 Task: Add High Brew Mexican Vanilla Coffee to the cart.
Action: Mouse moved to (21, 132)
Screenshot: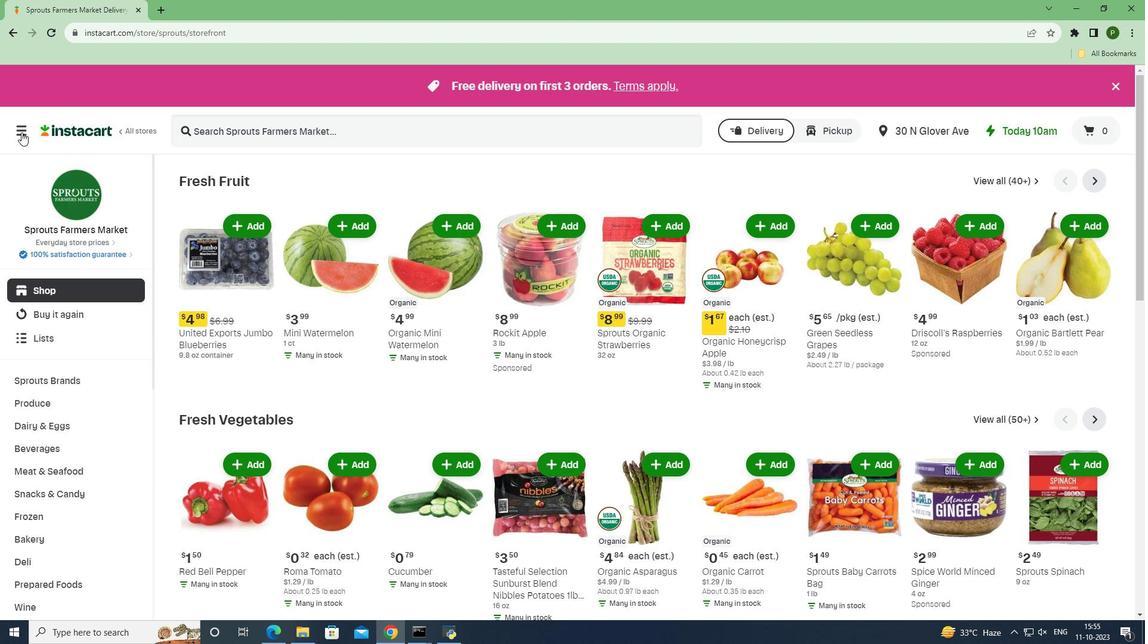 
Action: Mouse pressed left at (21, 132)
Screenshot: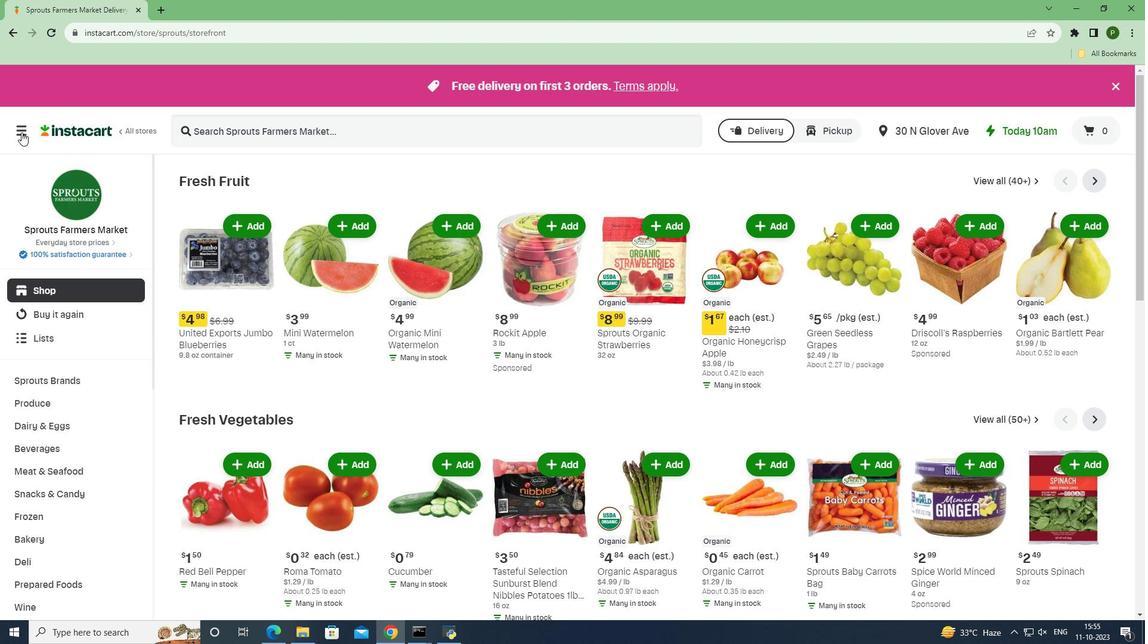
Action: Mouse moved to (53, 319)
Screenshot: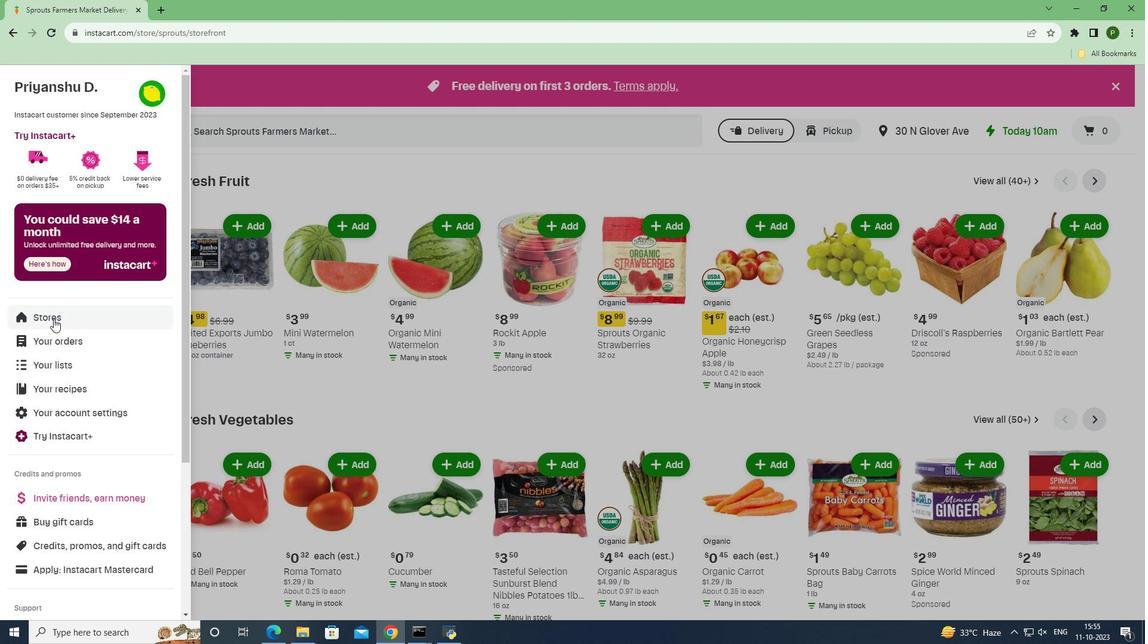
Action: Mouse pressed left at (53, 319)
Screenshot: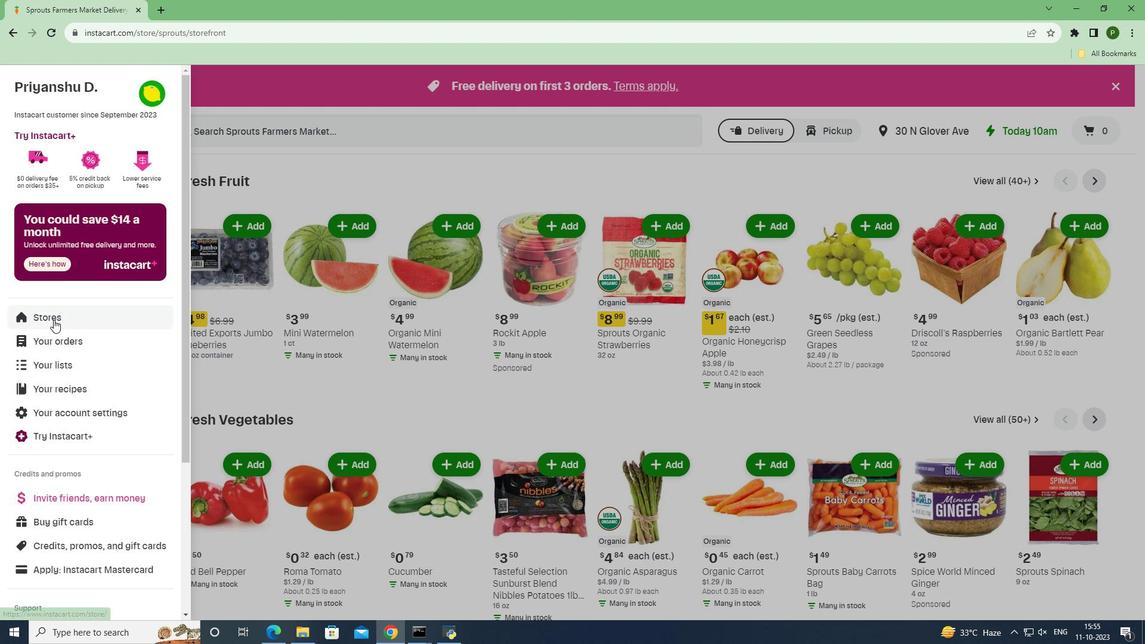 
Action: Mouse moved to (268, 141)
Screenshot: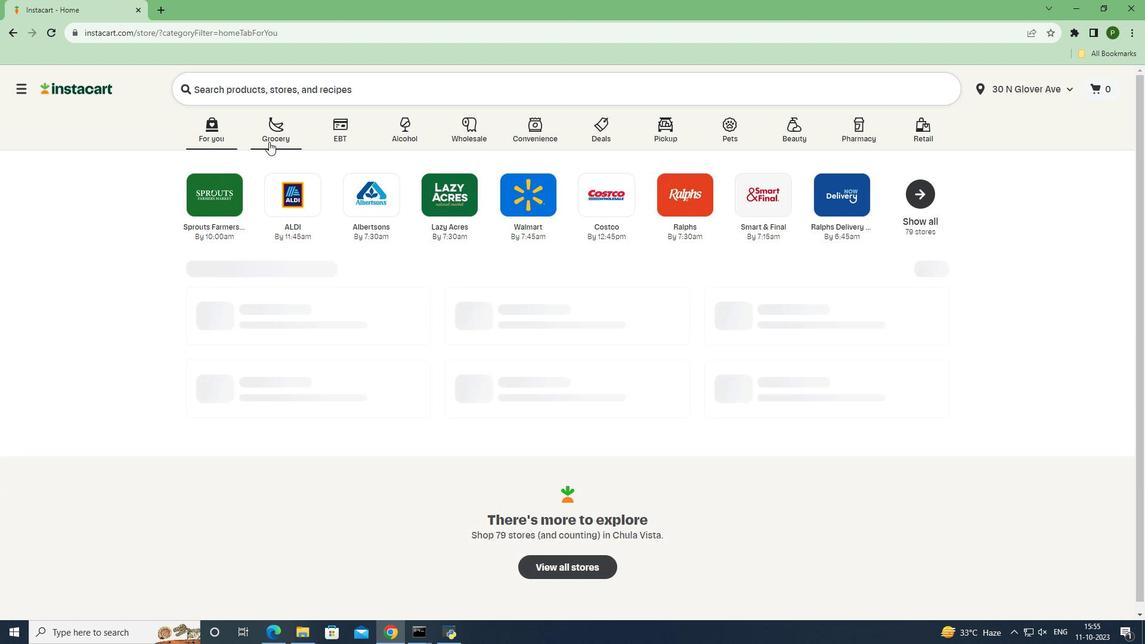 
Action: Mouse pressed left at (268, 141)
Screenshot: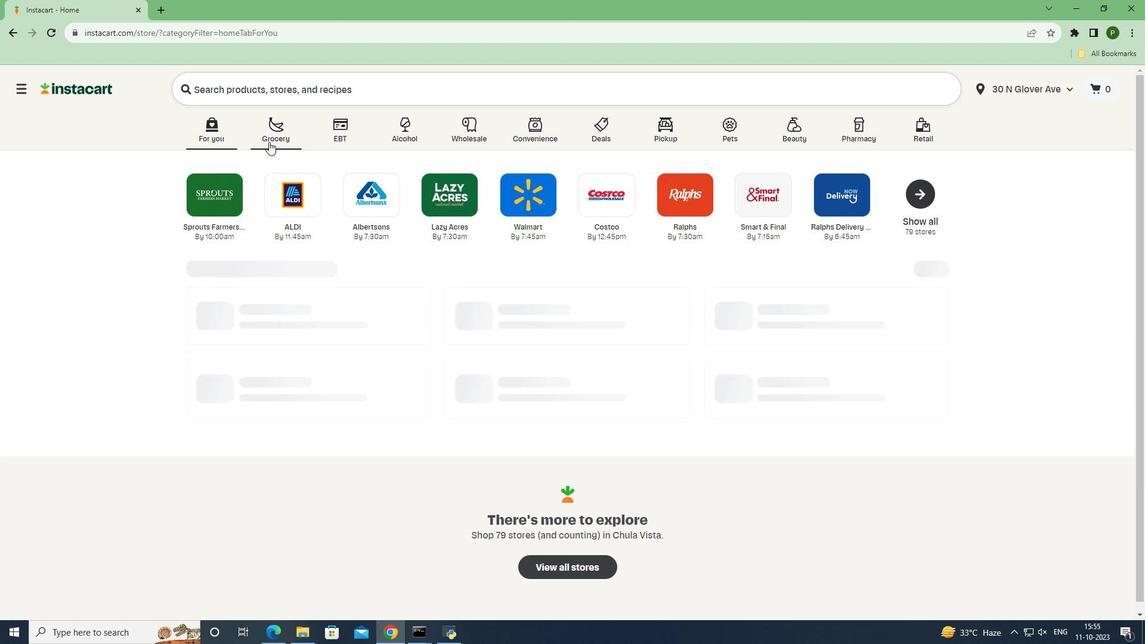 
Action: Mouse moved to (474, 273)
Screenshot: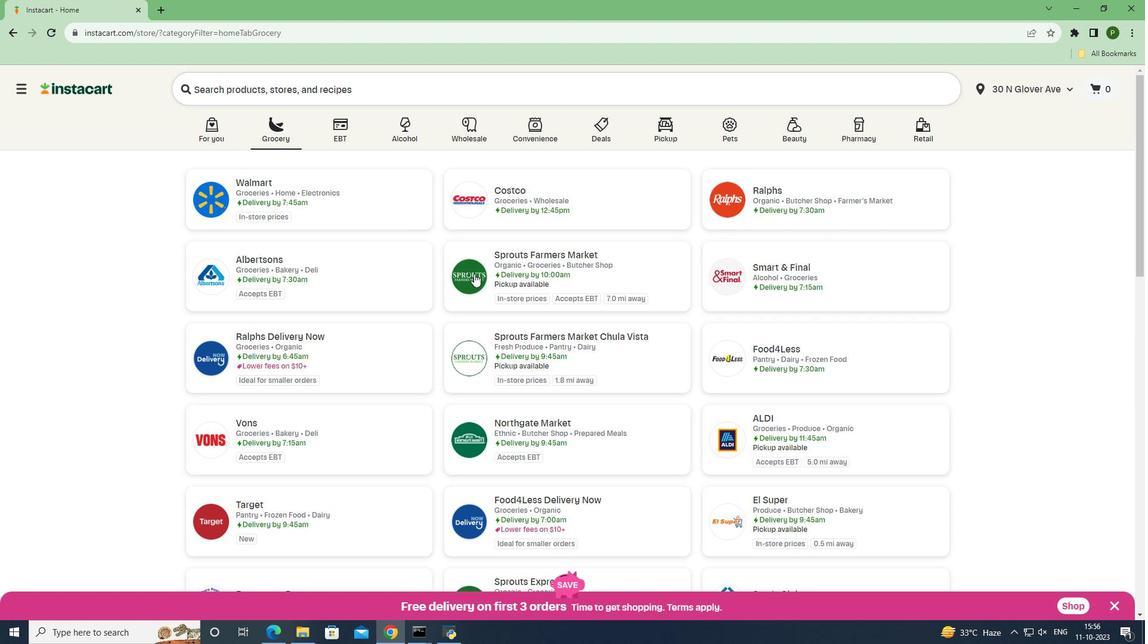 
Action: Mouse pressed left at (474, 273)
Screenshot: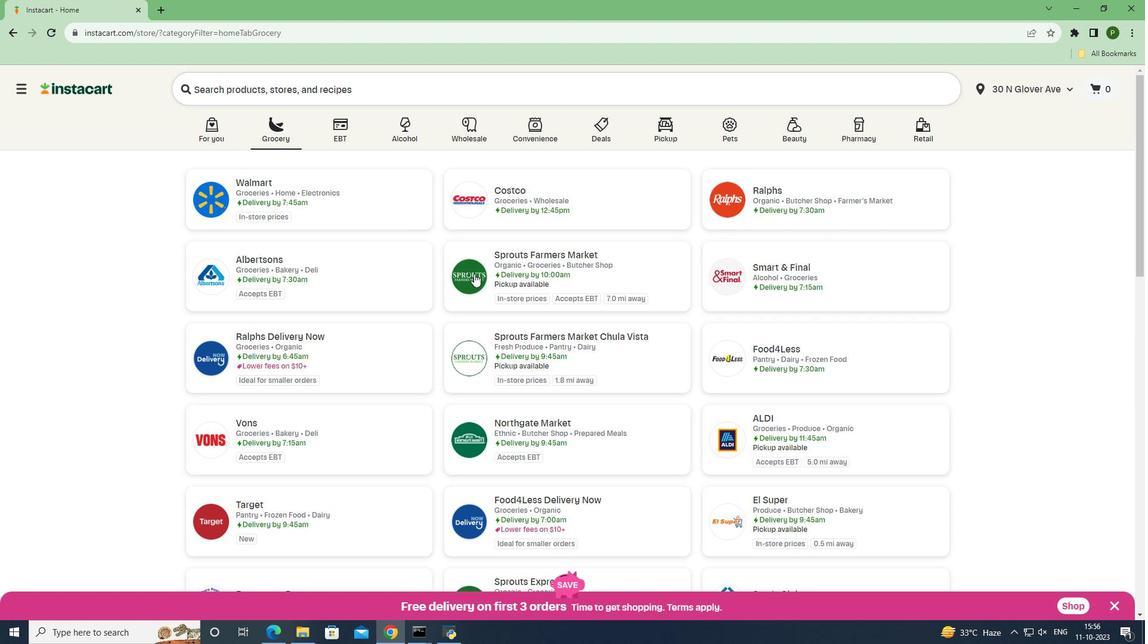 
Action: Mouse moved to (75, 450)
Screenshot: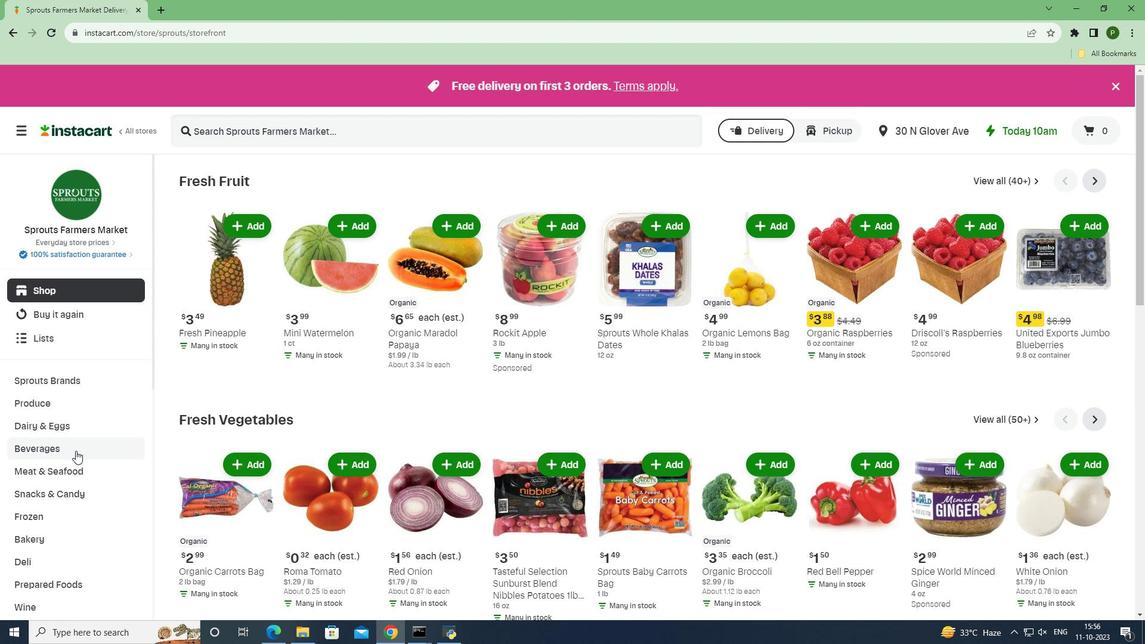 
Action: Mouse pressed left at (75, 450)
Screenshot: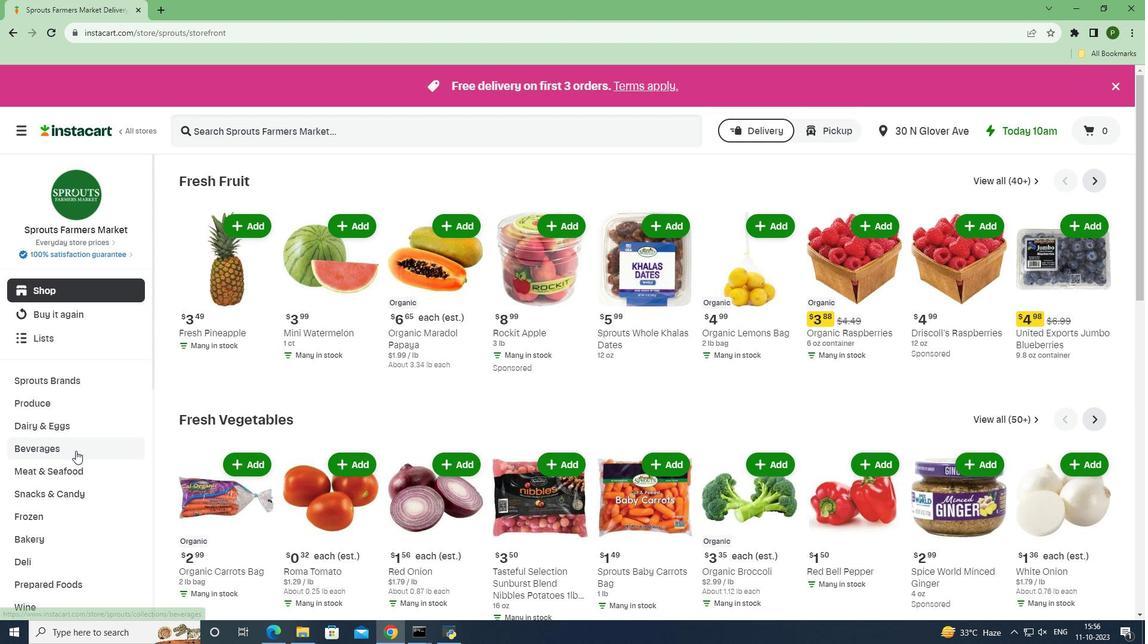
Action: Mouse moved to (61, 520)
Screenshot: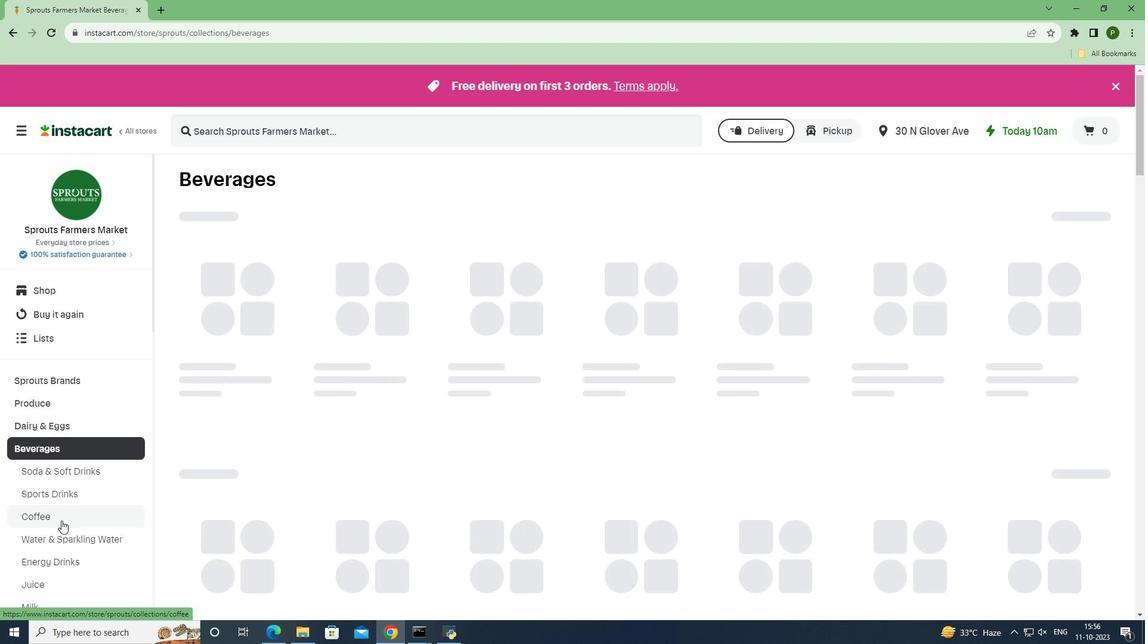 
Action: Mouse pressed left at (61, 520)
Screenshot: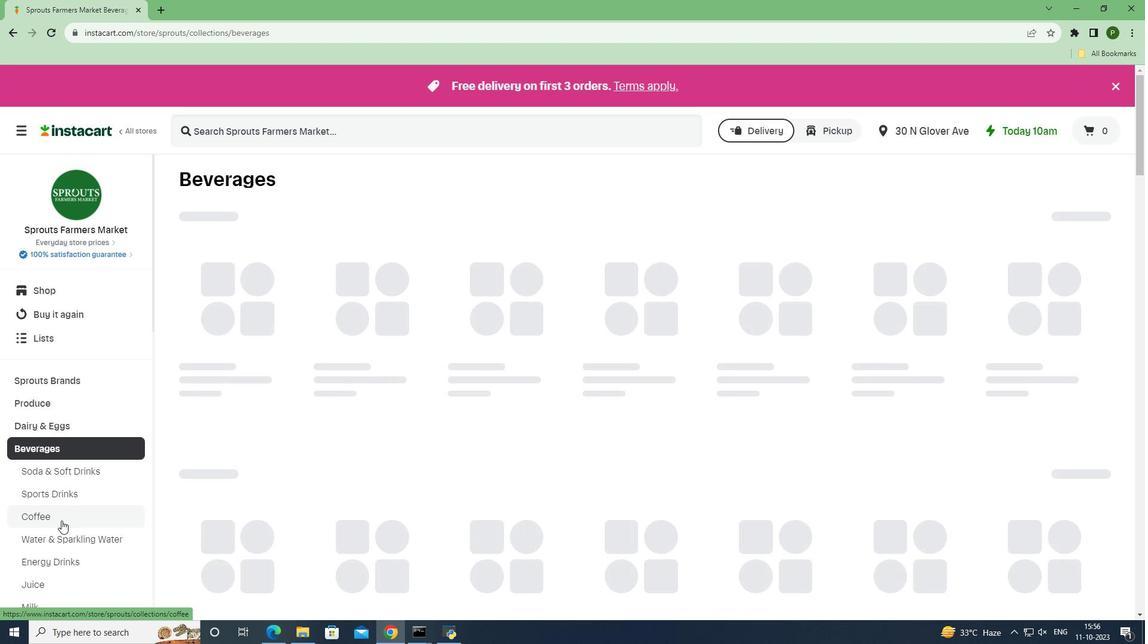 
Action: Mouse moved to (243, 129)
Screenshot: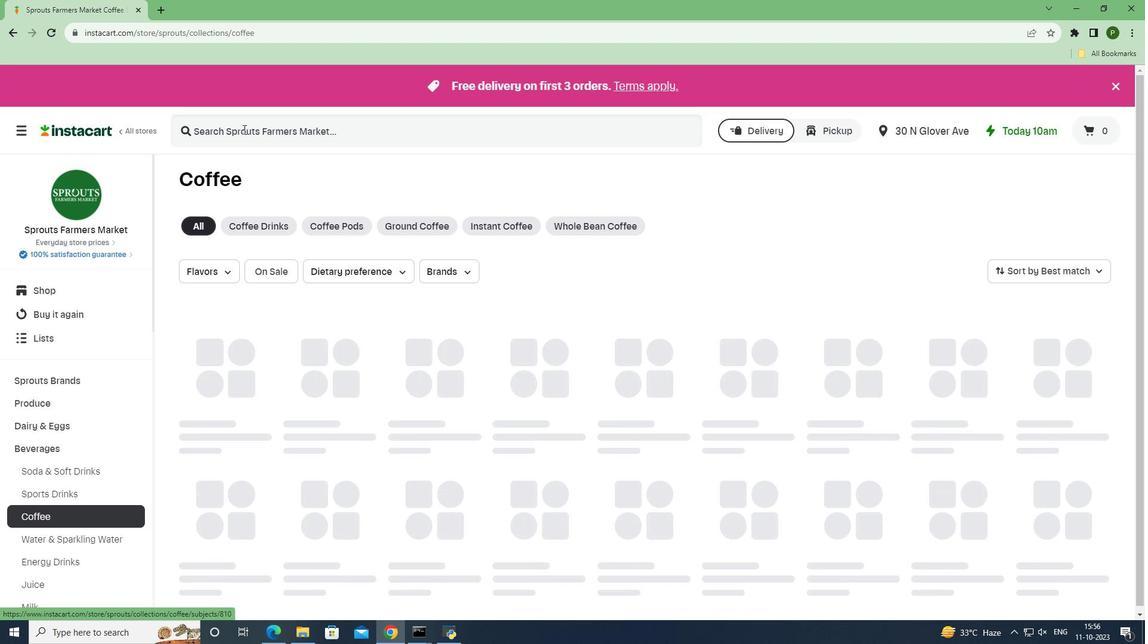 
Action: Mouse pressed left at (243, 129)
Screenshot: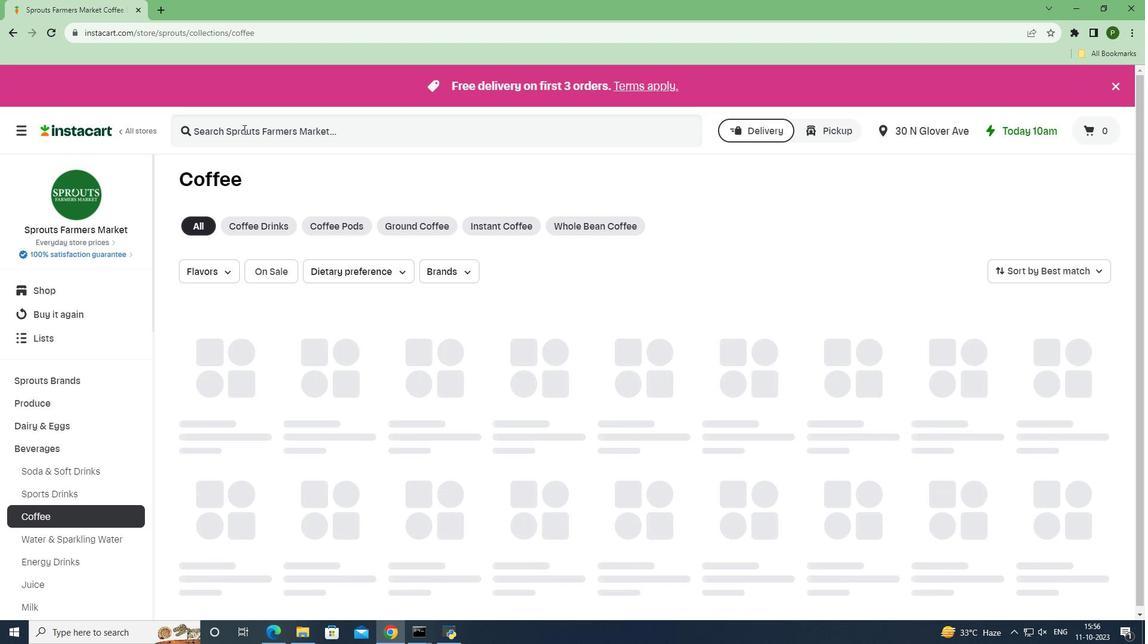
Action: Key pressed <Key.caps_lock>H<Key.caps_lock>igh<Key.space><Key.caps_lock>B<Key.caps_lock>rew<Key.space><Key.caps_lock>M<Key.caps_lock>exican<Key.space><Key.caps_lock>V<Key.caps_lock>anilla<Key.space><Key.caps_lock>C<Key.caps_lock>offee<Key.enter>
Screenshot: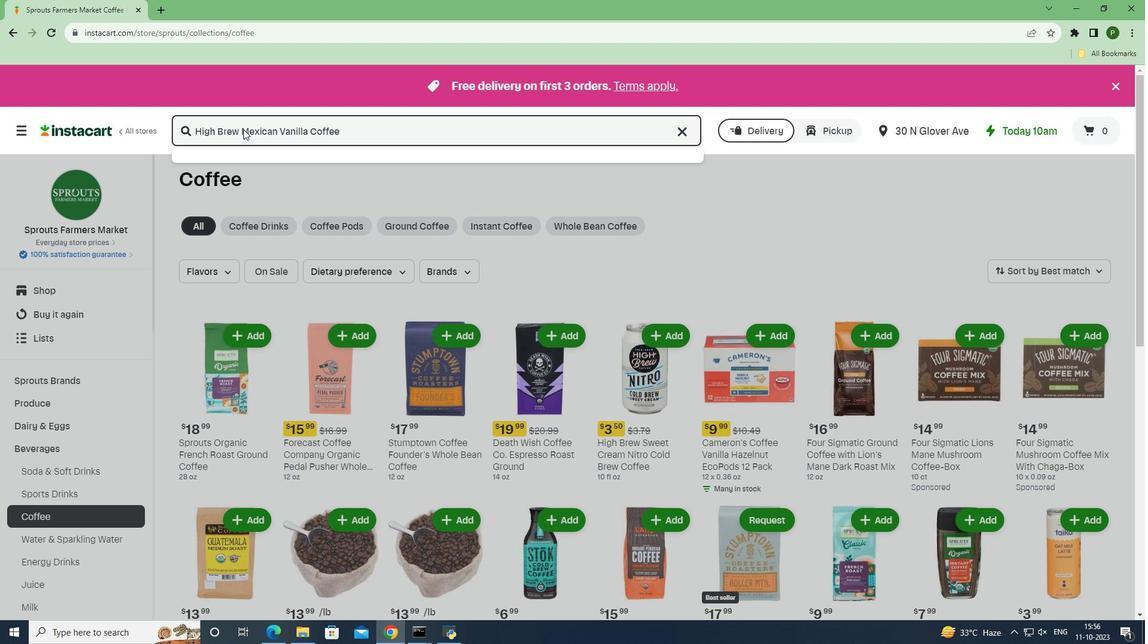 
Action: Mouse moved to (697, 255)
Screenshot: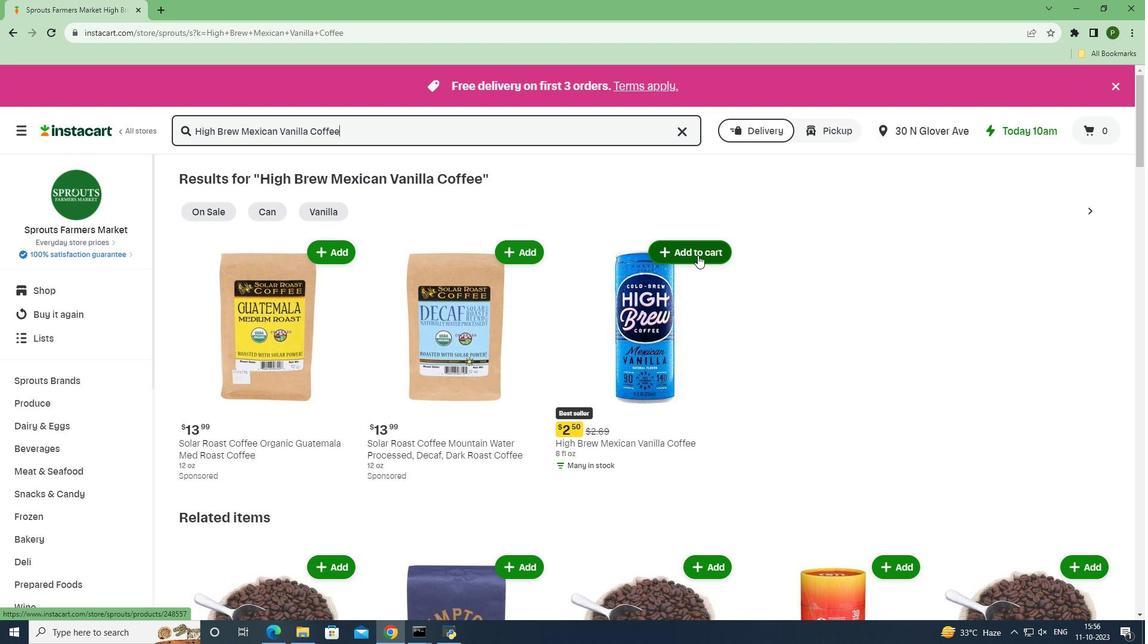 
Action: Mouse pressed left at (697, 255)
Screenshot: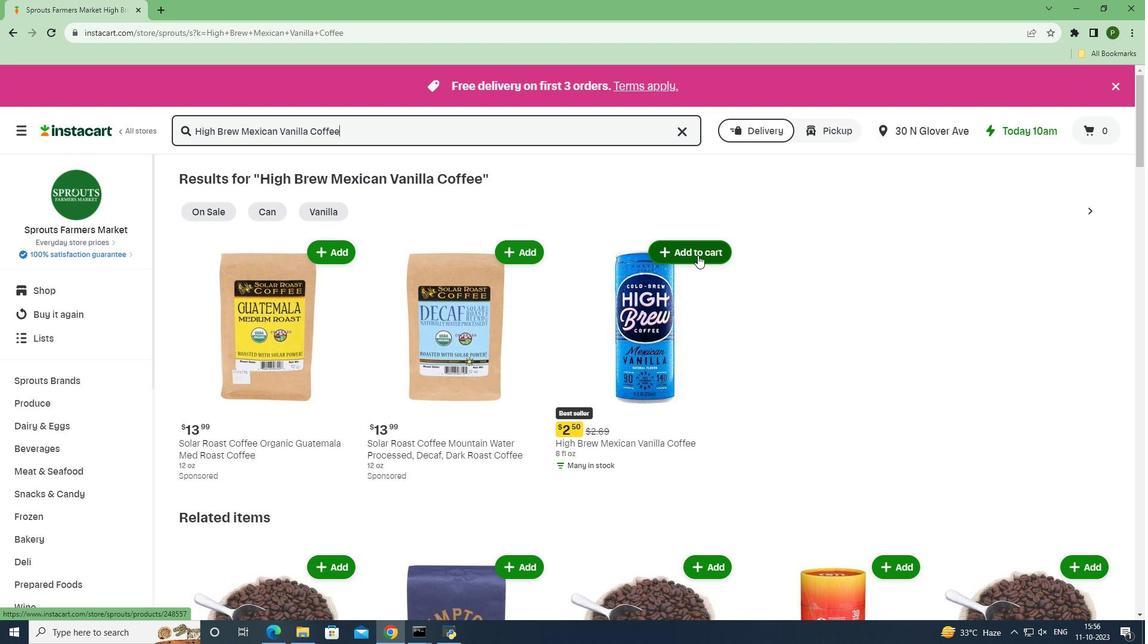 
Action: Mouse moved to (759, 330)
Screenshot: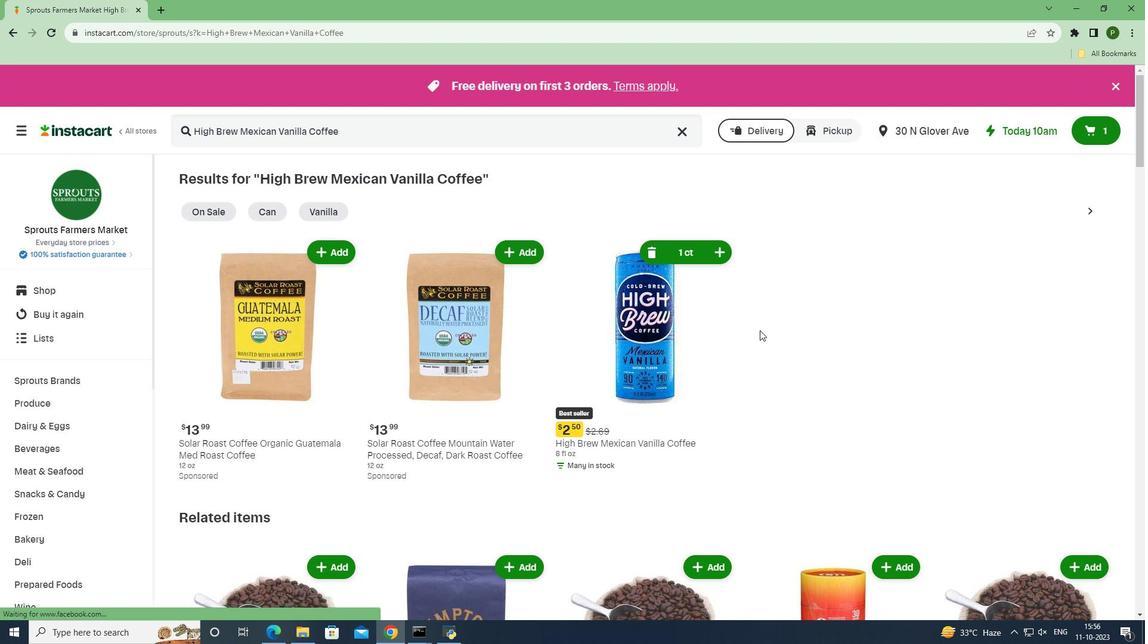 
